 Task: In the Company ibm.com, Add note: 'Review sales pipeline and prioritize follow-up actions.'. Mark checkbox to create task to follow up ': Tomorrow'. Create task, with  description: Schedule Meeting, Add due date: In 3 Business Days; Add reminder: 30 Minutes before. Set Priority Low  and add note: Review the attached proposal before the meeting and highlight the key benefits for the client.. Logged in from softage.5@softage.net
Action: Mouse moved to (76, 51)
Screenshot: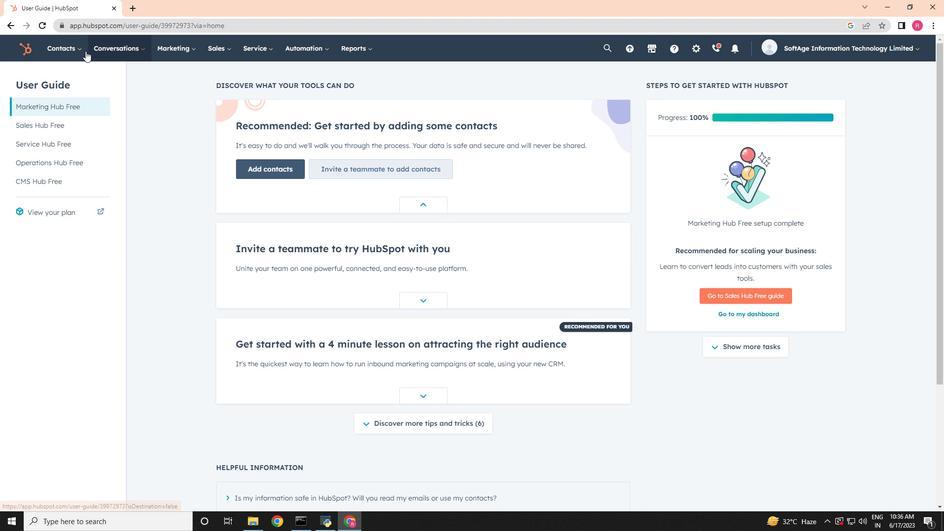 
Action: Mouse pressed left at (76, 51)
Screenshot: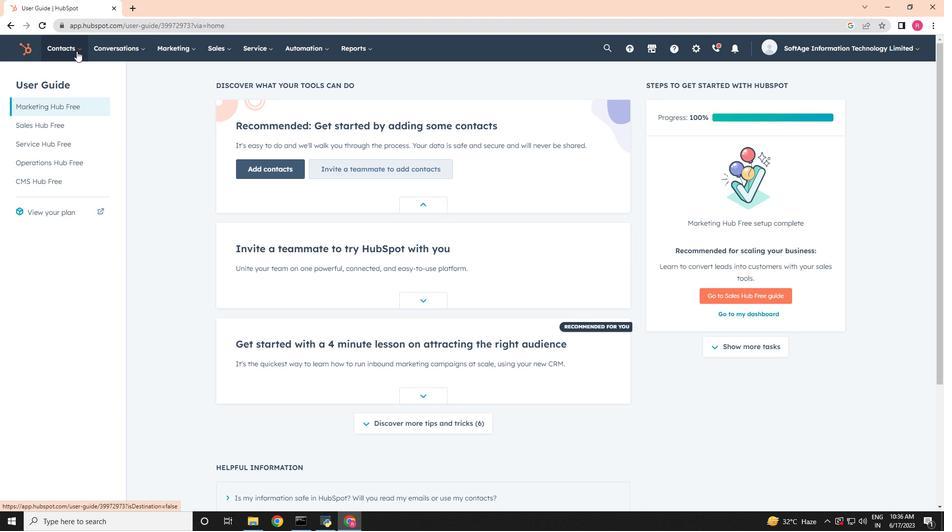 
Action: Mouse moved to (76, 92)
Screenshot: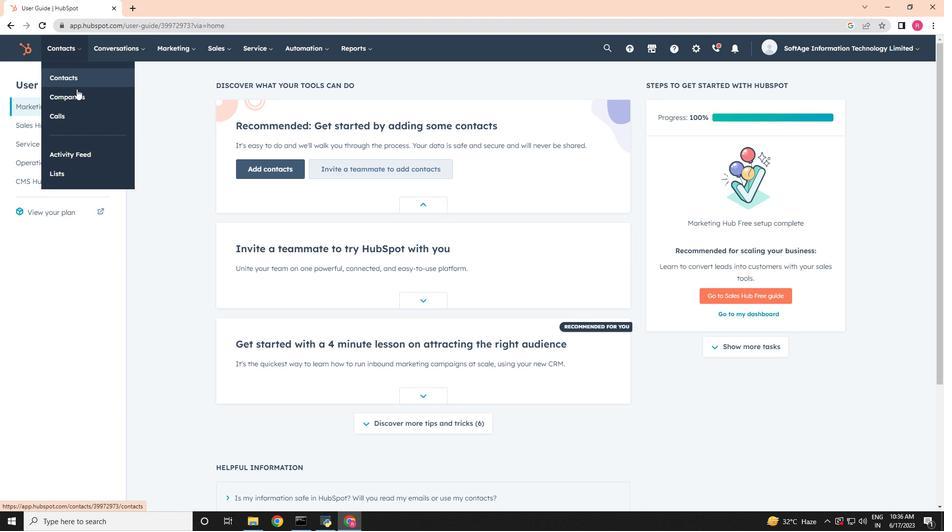 
Action: Mouse pressed left at (76, 92)
Screenshot: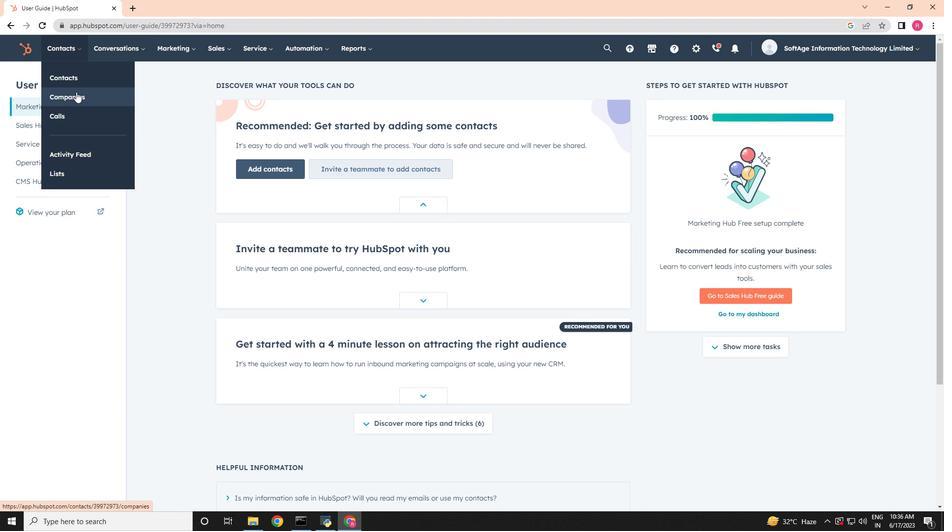 
Action: Mouse moved to (70, 161)
Screenshot: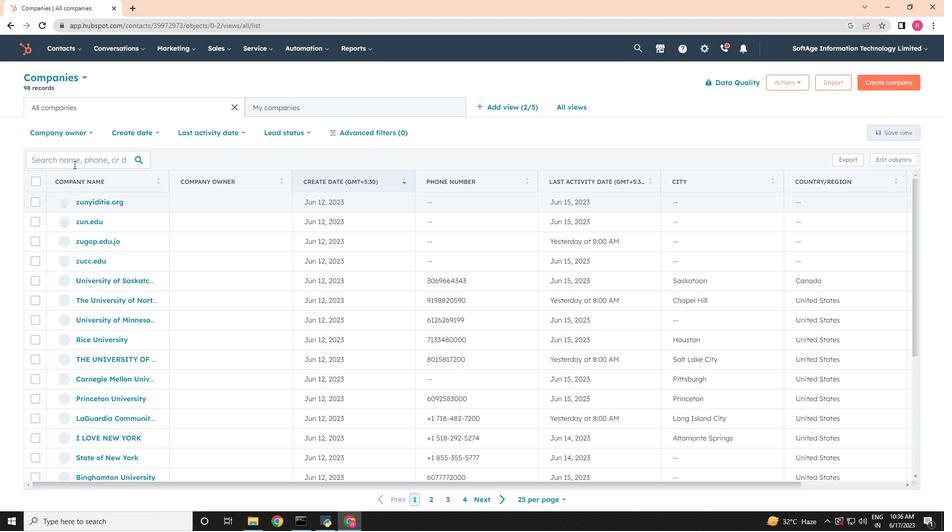 
Action: Mouse pressed left at (70, 161)
Screenshot: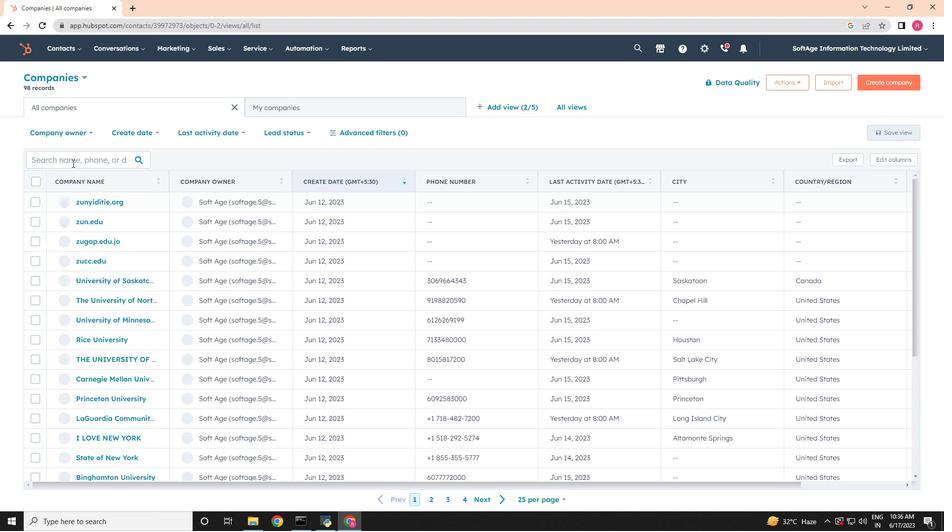 
Action: Key pressed ibm.com
Screenshot: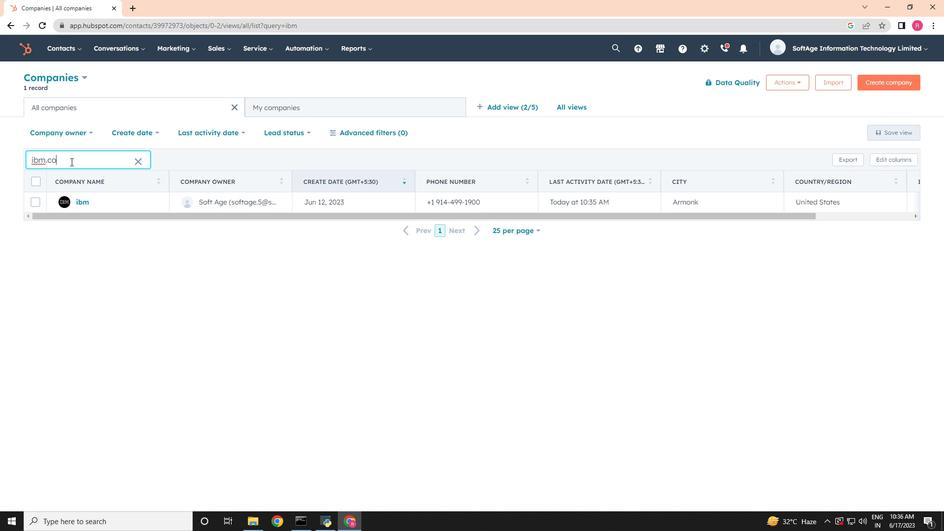 
Action: Mouse moved to (78, 202)
Screenshot: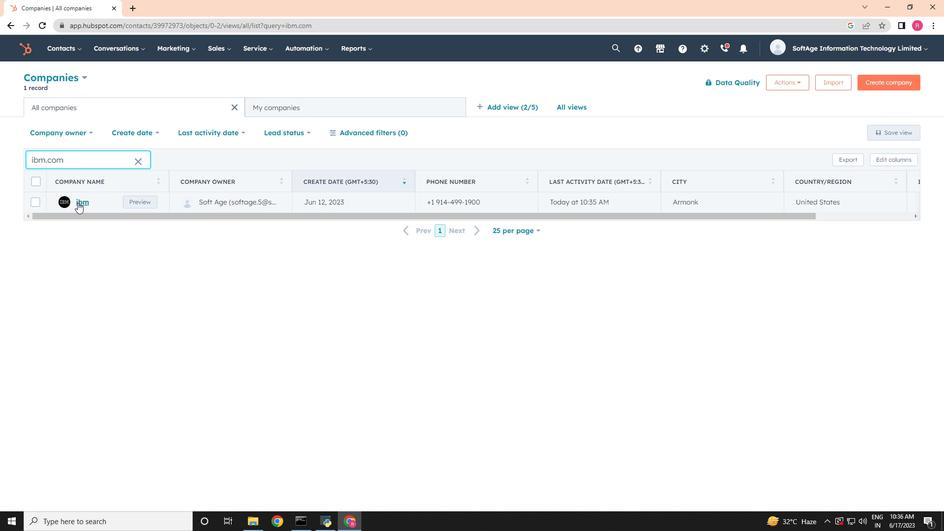 
Action: Mouse pressed left at (78, 202)
Screenshot: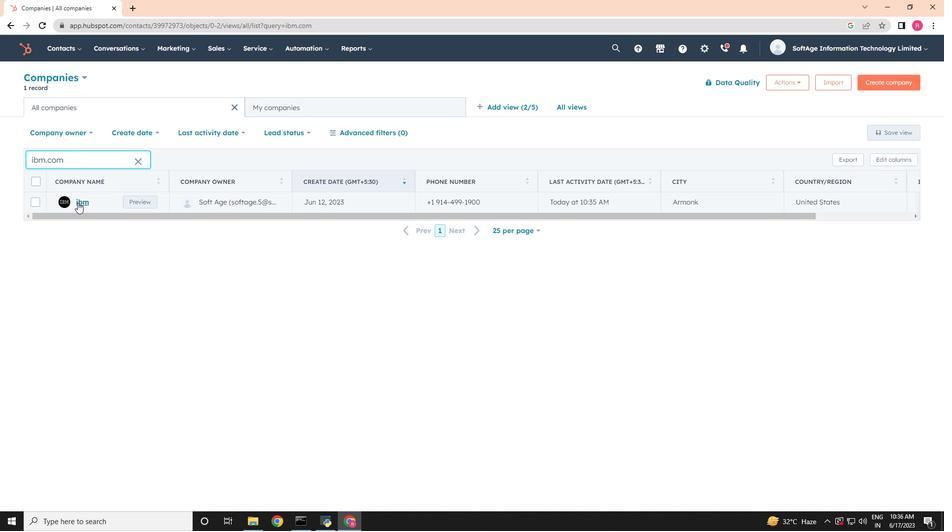 
Action: Mouse moved to (39, 175)
Screenshot: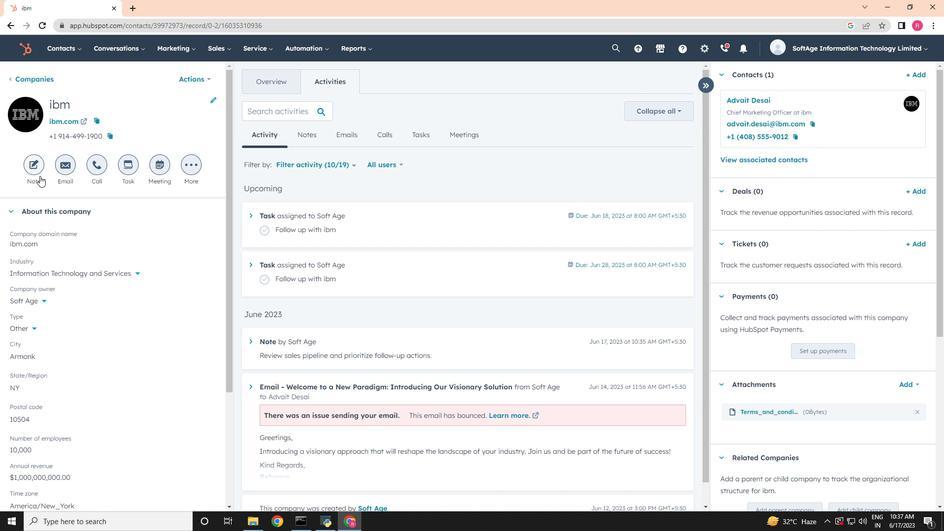 
Action: Mouse pressed left at (39, 175)
Screenshot: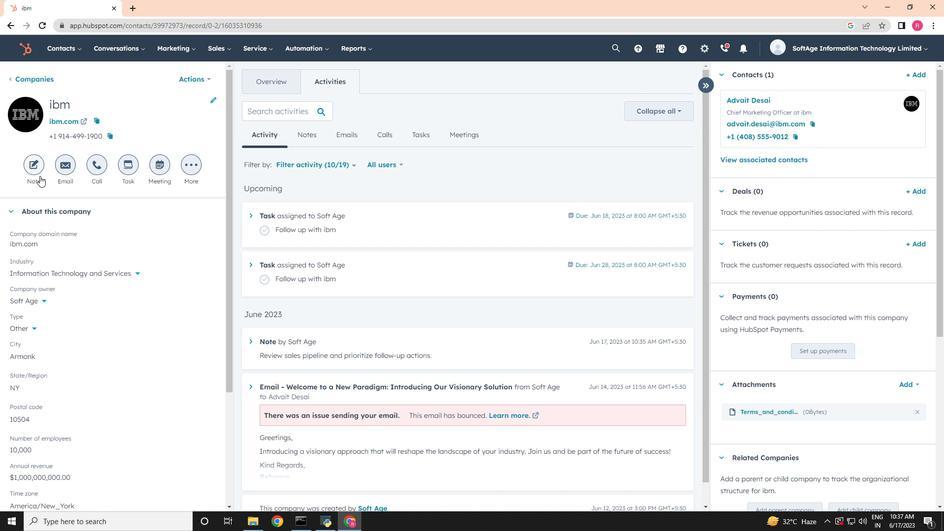 
Action: Mouse moved to (594, 399)
Screenshot: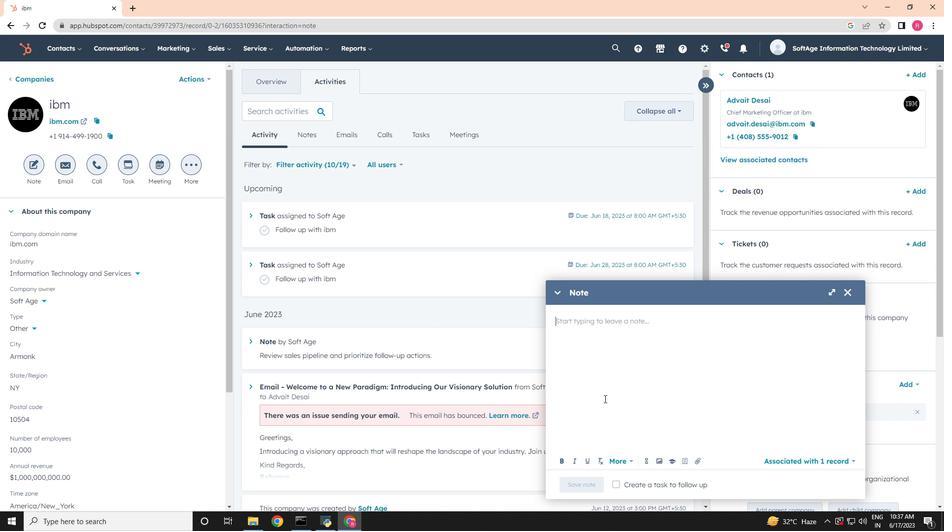 
Action: Key pressed <Key.shift>Review<Key.space>sales<Key.space>pipeline<Key.space>and<Key.space>prioritize<Key.space>follow<Key.space><Key.backspace>-up<Key.space>actions.
Screenshot: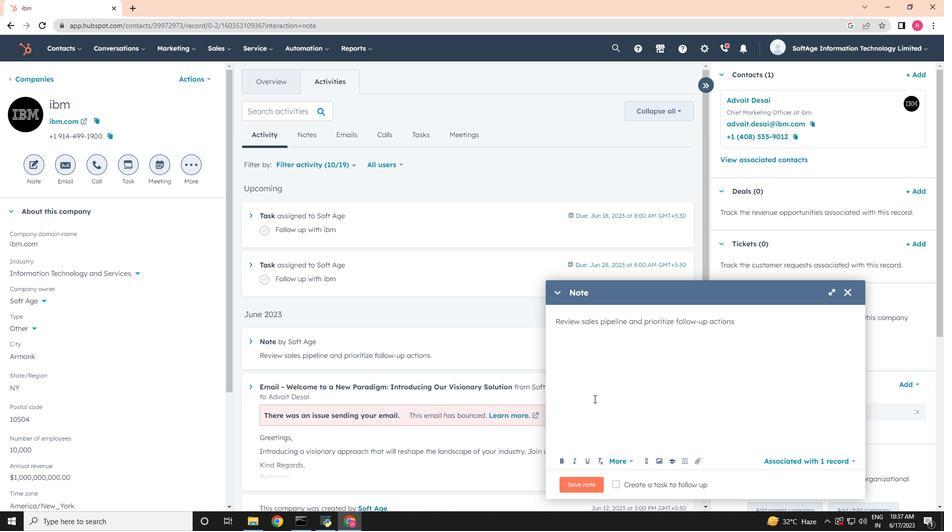 
Action: Mouse moved to (615, 485)
Screenshot: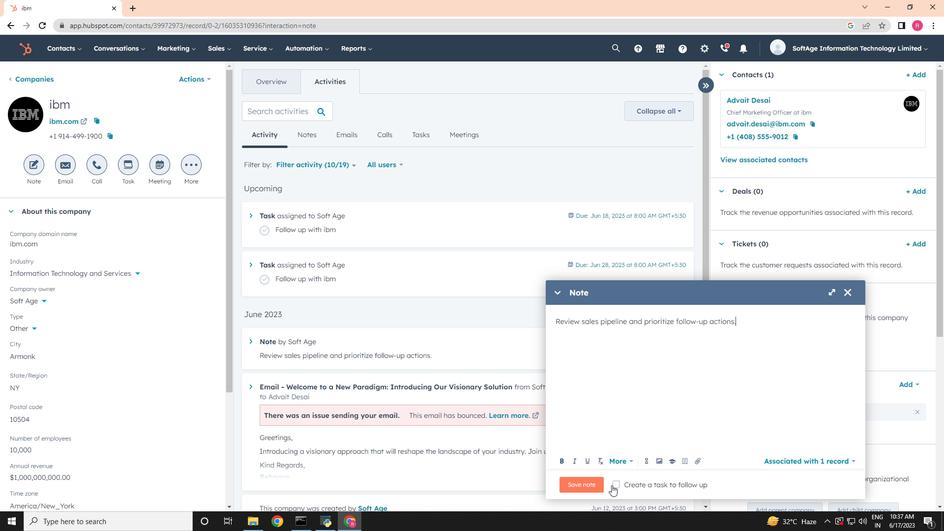 
Action: Mouse pressed left at (615, 485)
Screenshot: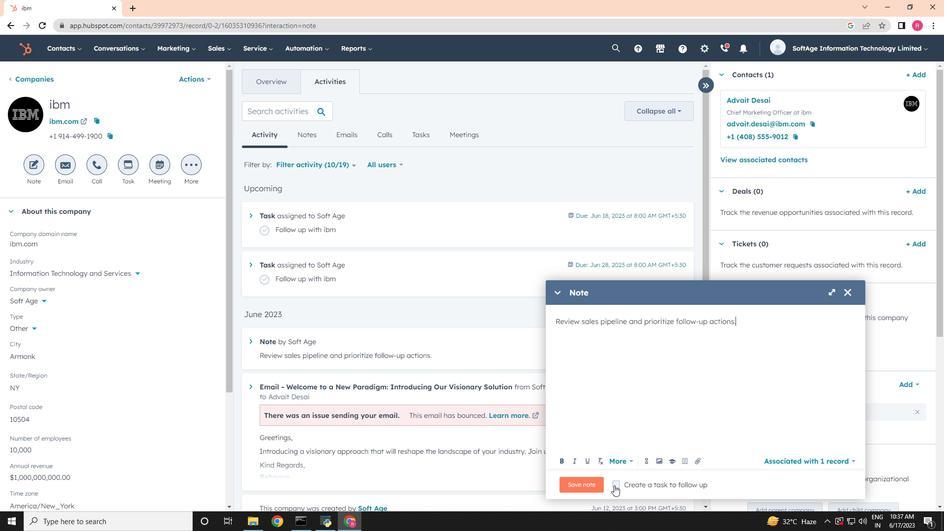 
Action: Mouse moved to (735, 485)
Screenshot: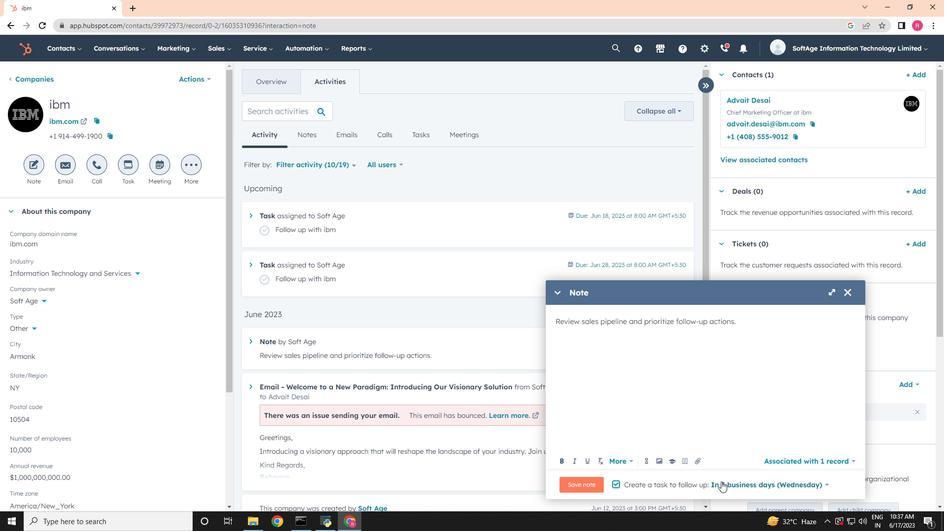 
Action: Mouse pressed left at (735, 485)
Screenshot: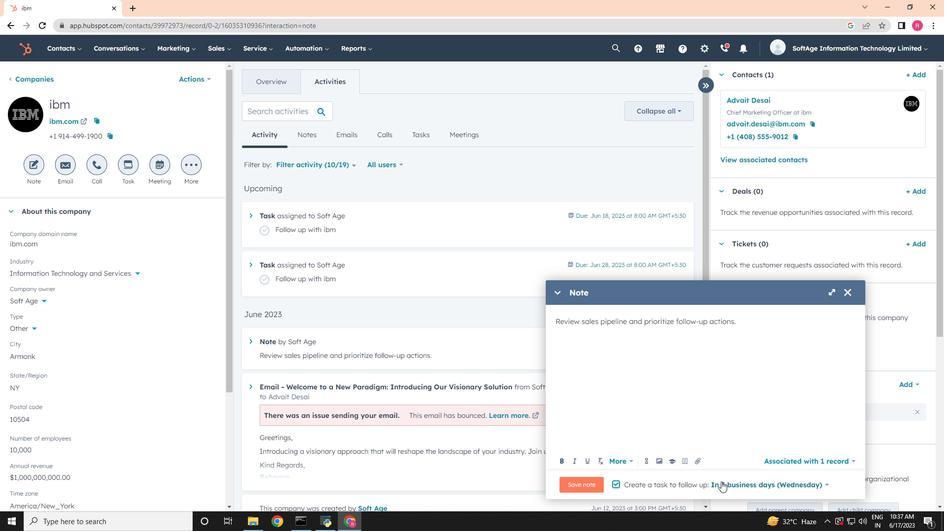 
Action: Mouse moved to (755, 413)
Screenshot: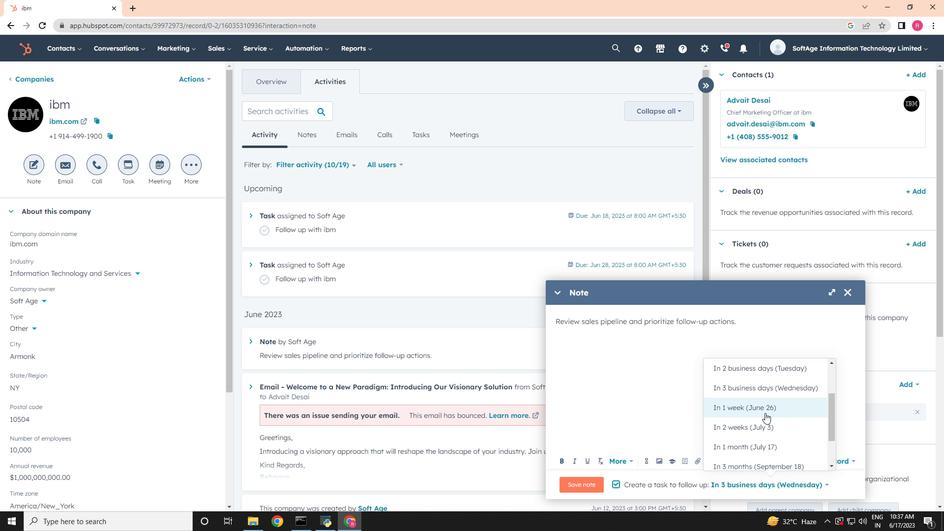 
Action: Mouse scrolled (755, 413) with delta (0, 0)
Screenshot: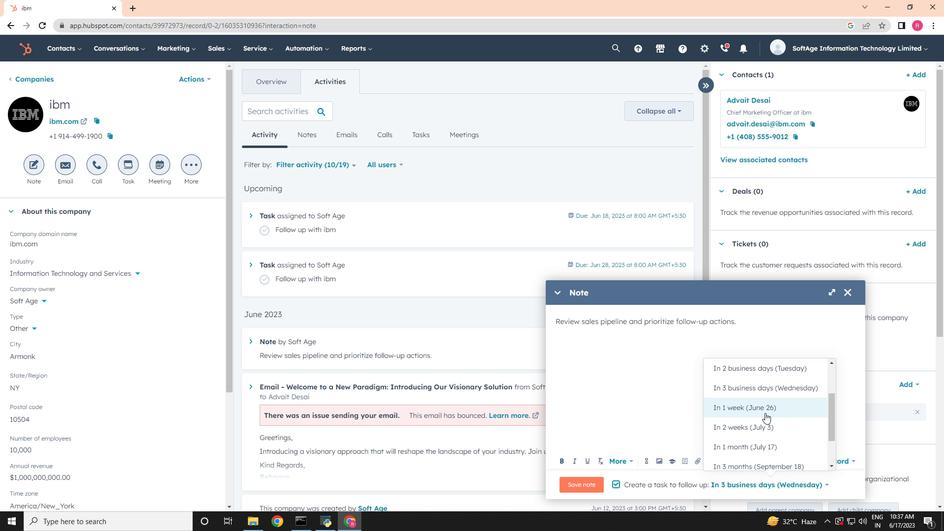 
Action: Mouse scrolled (755, 413) with delta (0, 0)
Screenshot: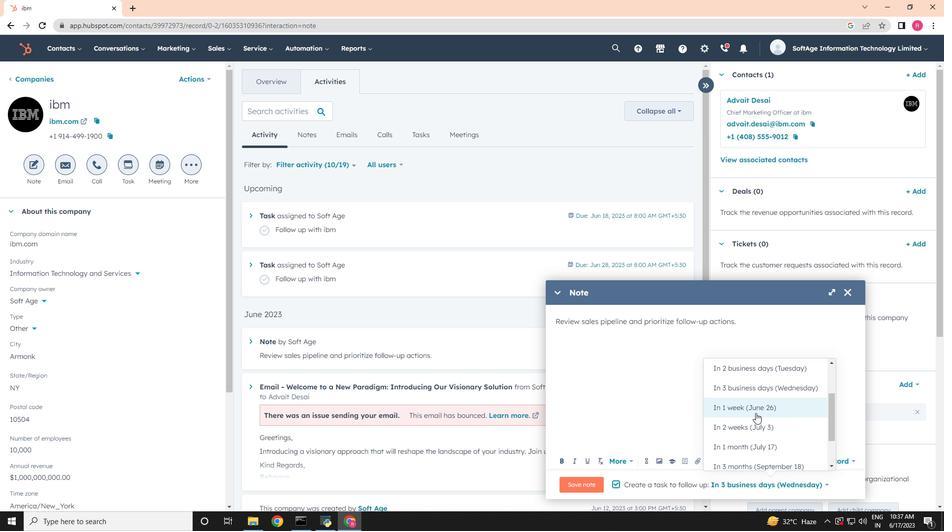 
Action: Mouse scrolled (755, 413) with delta (0, 0)
Screenshot: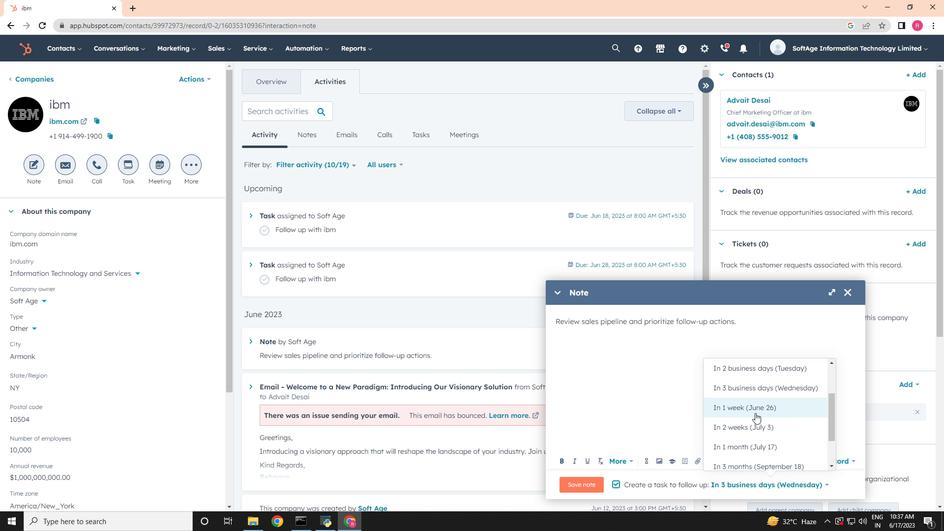 
Action: Mouse scrolled (755, 413) with delta (0, 0)
Screenshot: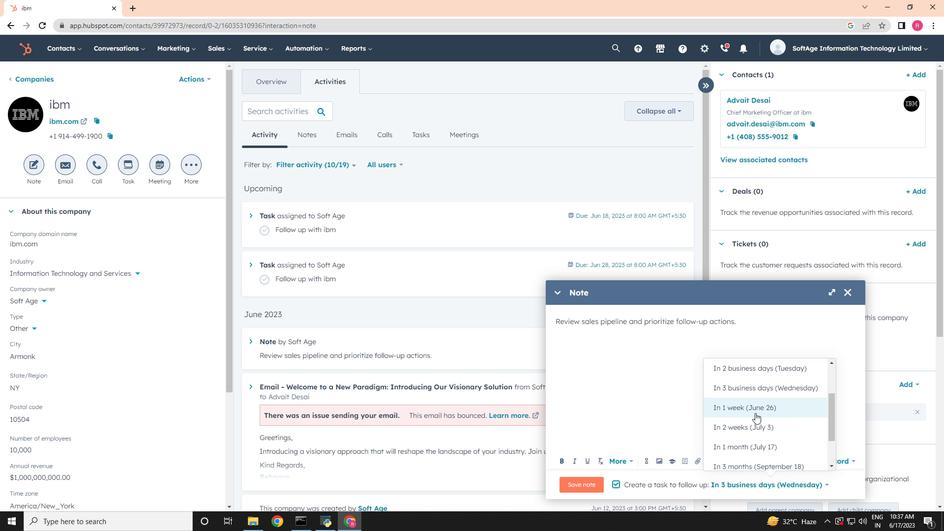 
Action: Mouse moved to (737, 394)
Screenshot: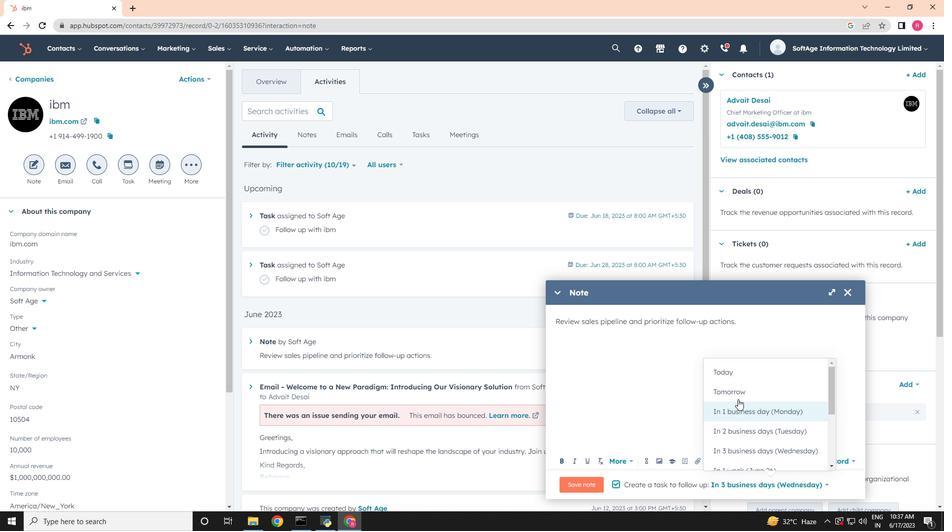 
Action: Mouse pressed left at (737, 394)
Screenshot: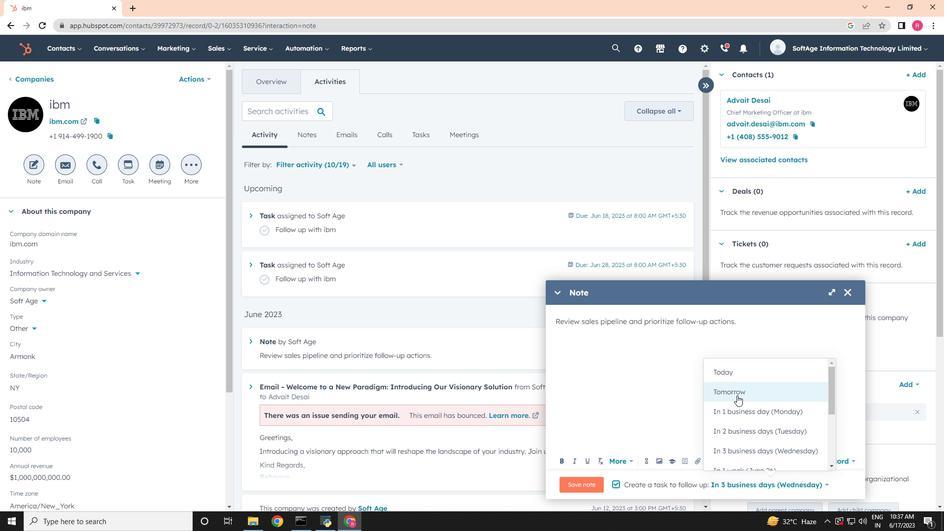
Action: Mouse moved to (567, 483)
Screenshot: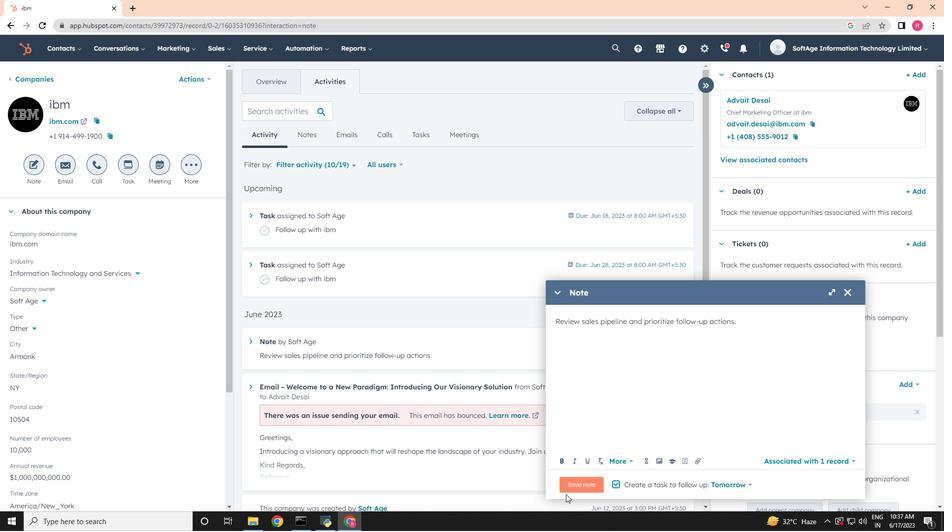 
Action: Mouse pressed left at (567, 483)
Screenshot: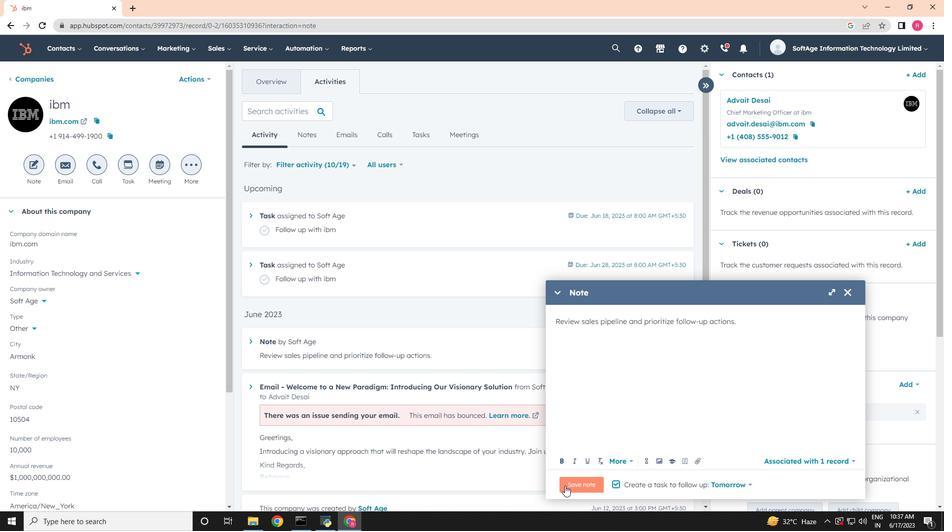 
Action: Mouse moved to (134, 170)
Screenshot: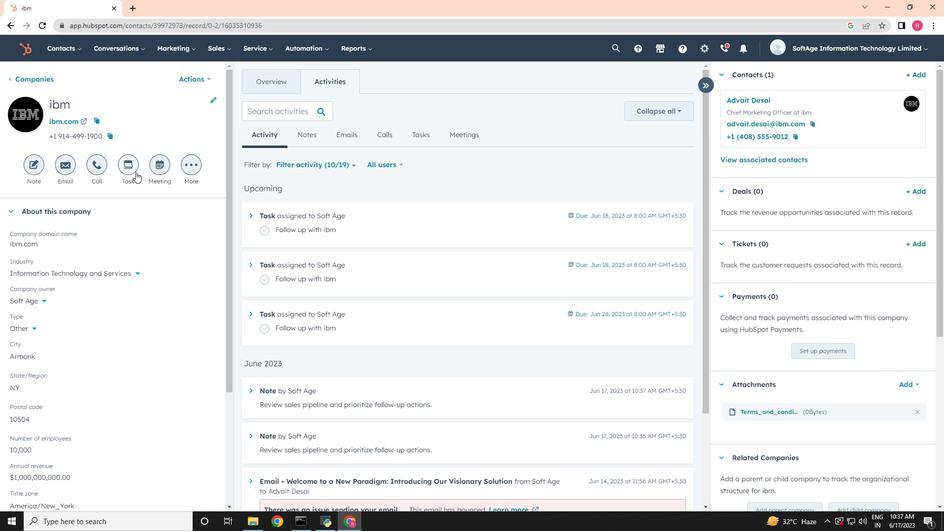 
Action: Mouse pressed left at (134, 170)
Screenshot: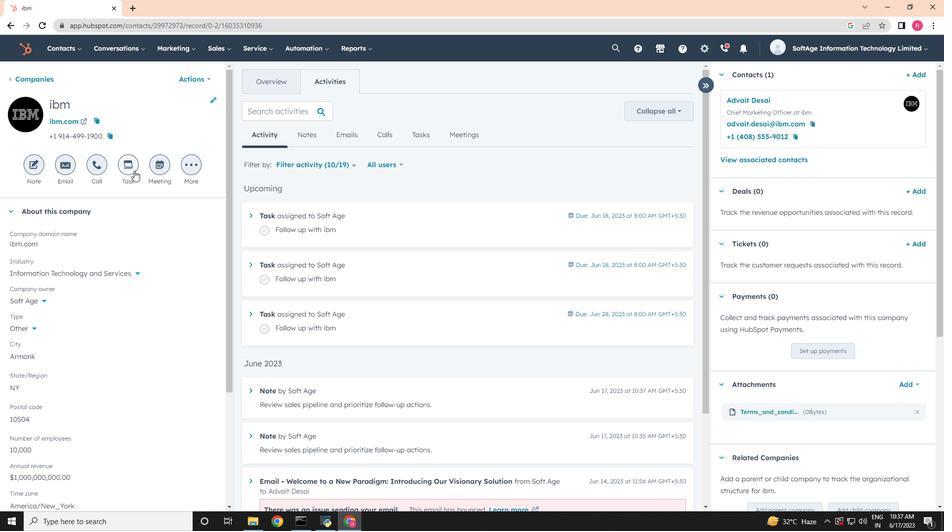 
Action: Mouse moved to (608, 279)
Screenshot: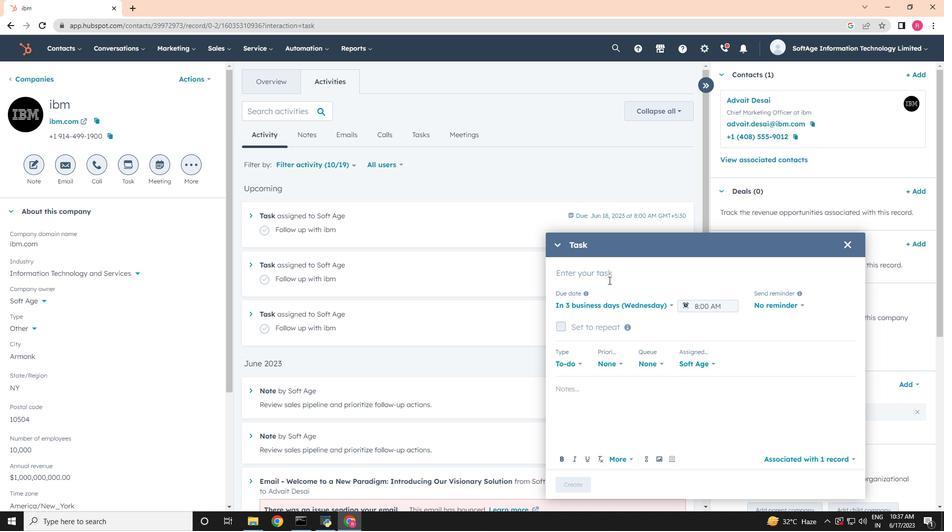 
Action: Key pressed <Key.shift>Schedule<Key.space><Key.shift>Meeting<Key.space>
Screenshot: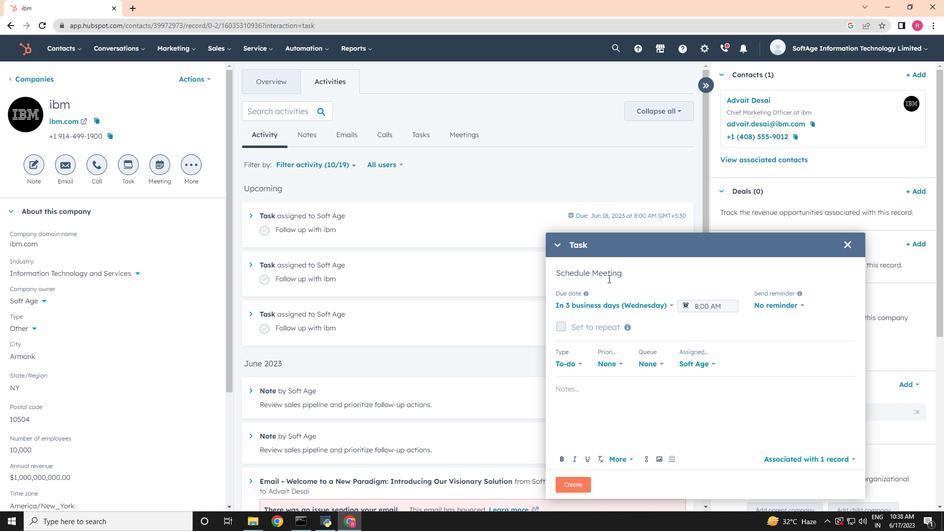 
Action: Mouse moved to (632, 299)
Screenshot: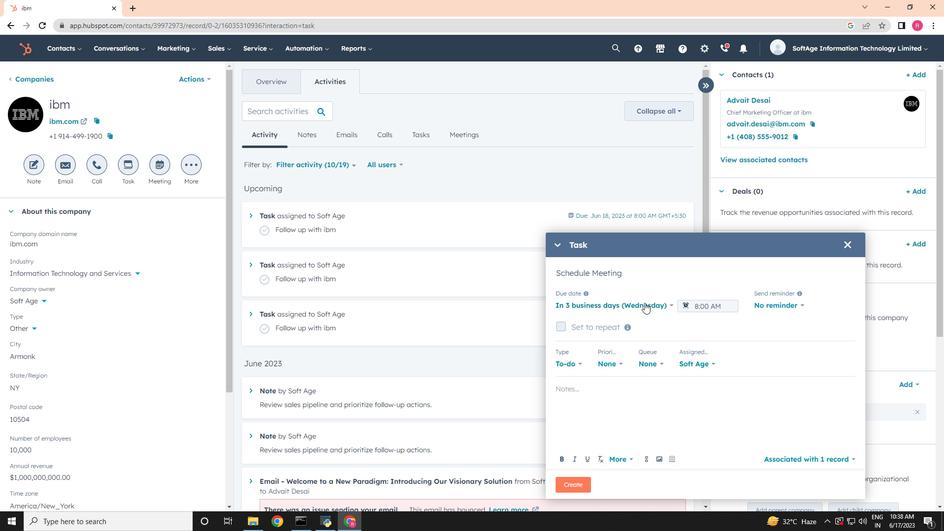 
Action: Mouse pressed left at (632, 299)
Screenshot: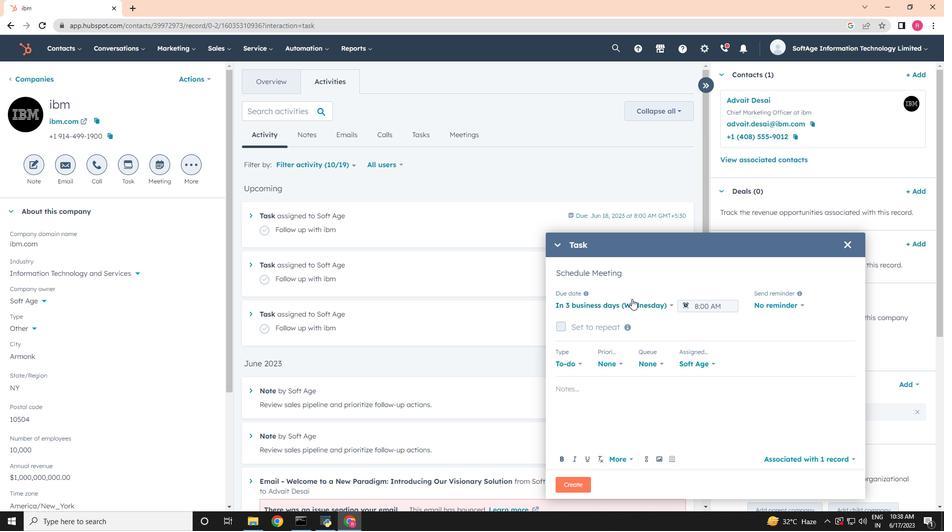 
Action: Mouse moved to (626, 344)
Screenshot: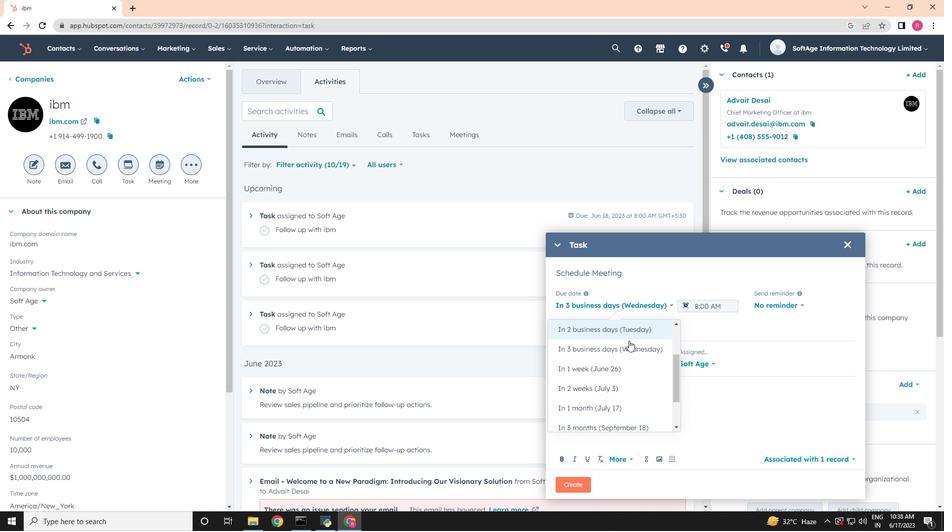 
Action: Mouse pressed left at (626, 344)
Screenshot: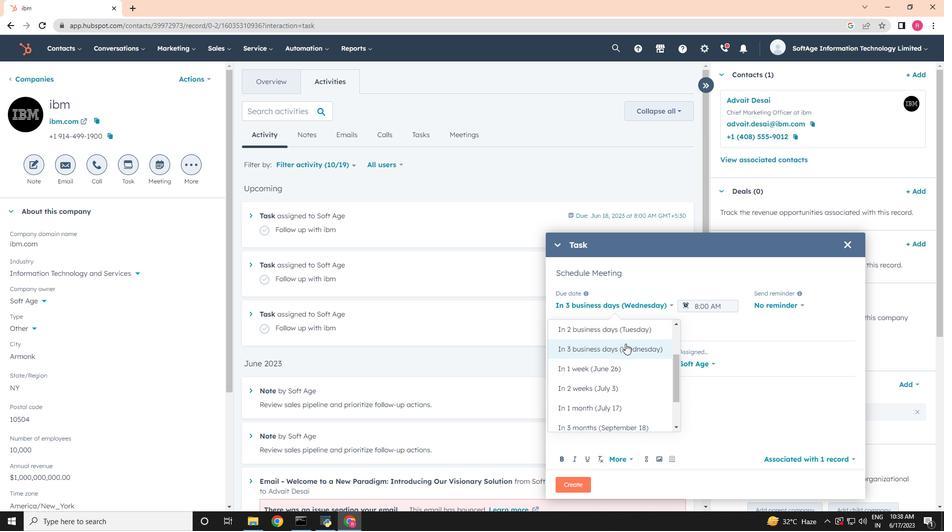 
Action: Mouse moved to (767, 307)
Screenshot: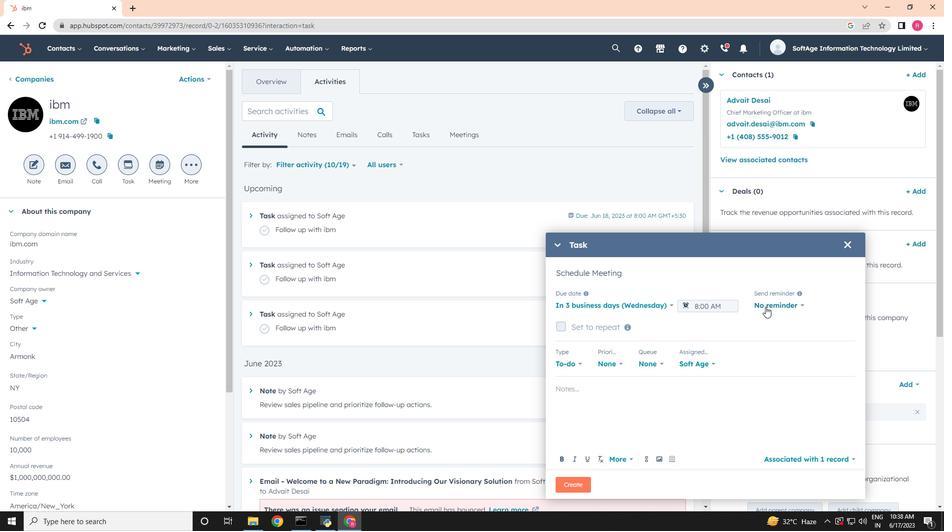 
Action: Mouse pressed left at (767, 307)
Screenshot: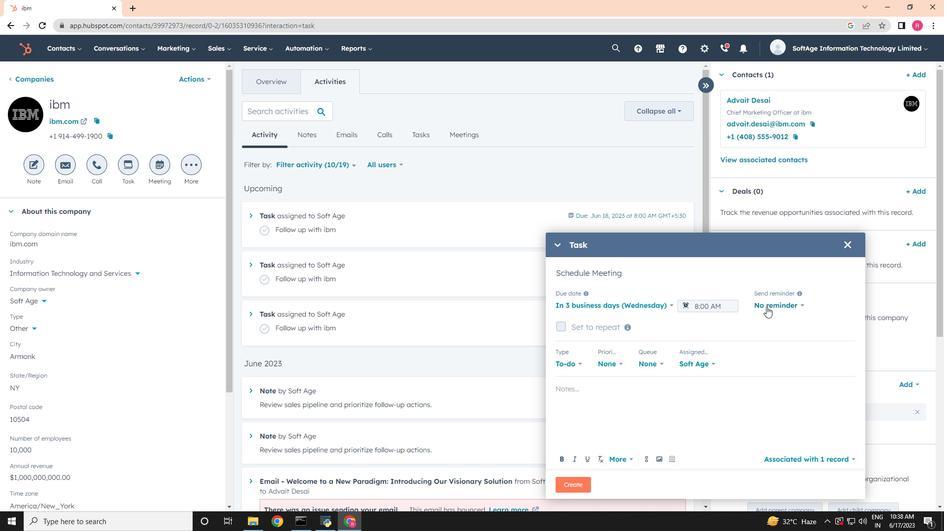 
Action: Mouse moved to (760, 366)
Screenshot: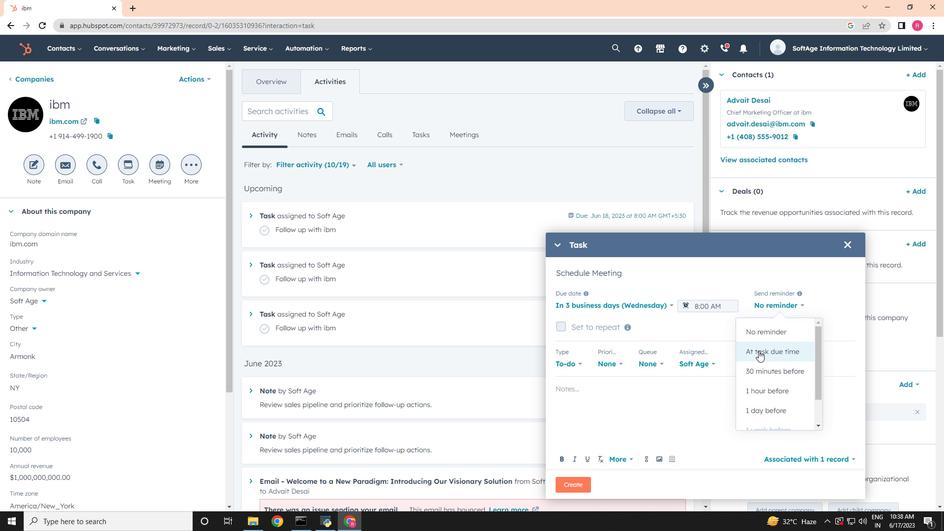 
Action: Mouse pressed left at (760, 366)
Screenshot: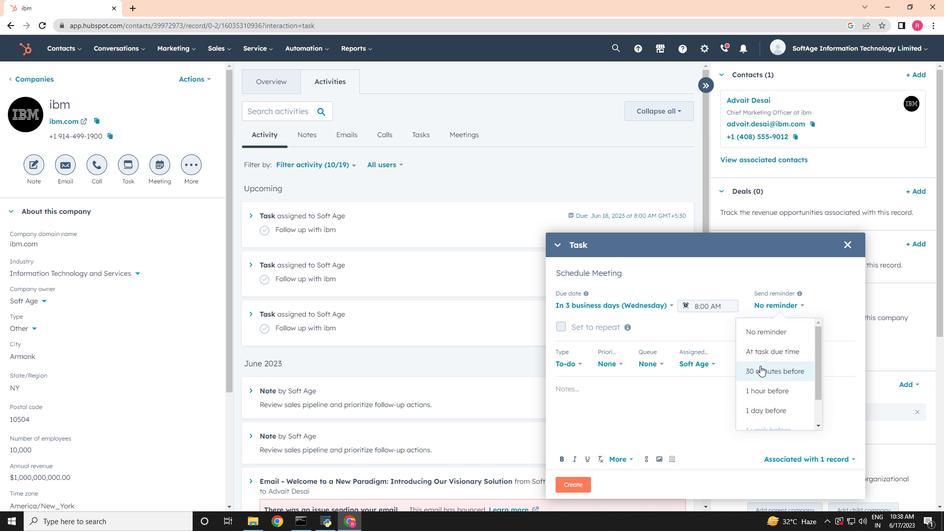 
Action: Mouse moved to (613, 363)
Screenshot: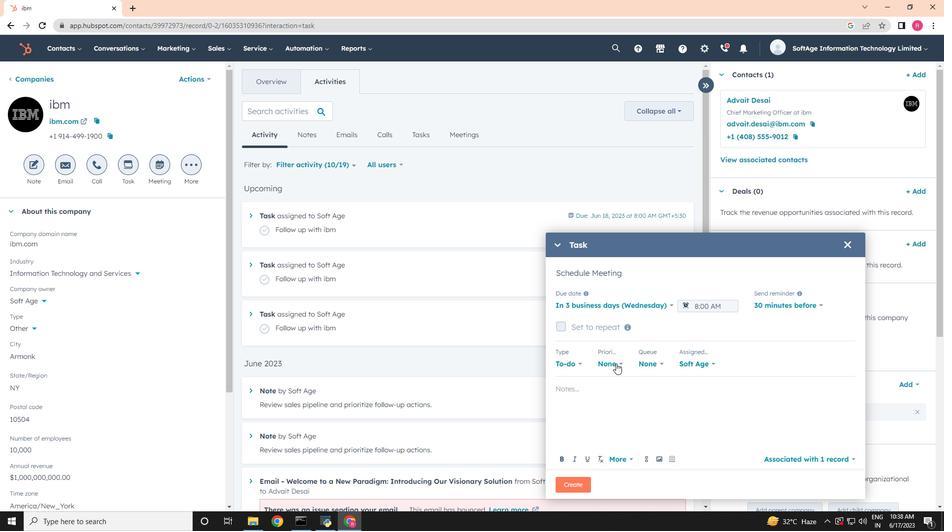 
Action: Mouse pressed left at (613, 363)
Screenshot: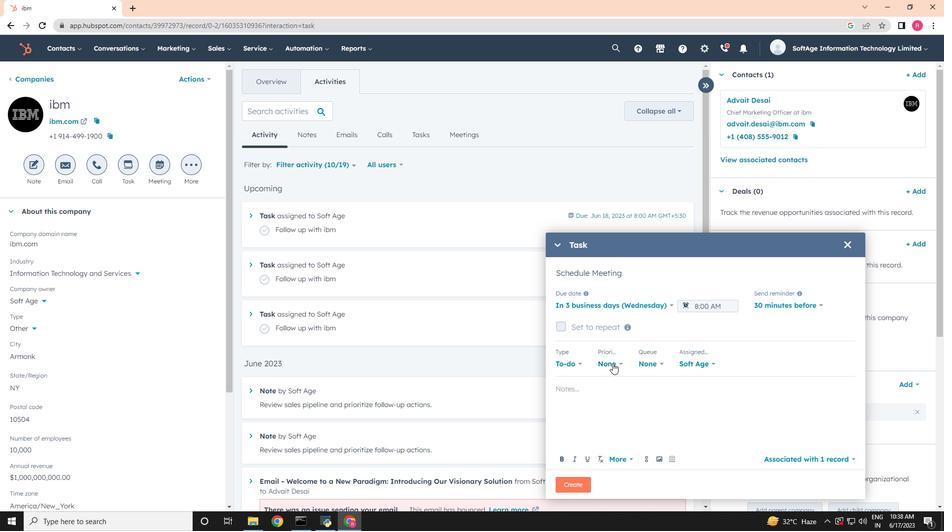 
Action: Mouse moved to (600, 408)
Screenshot: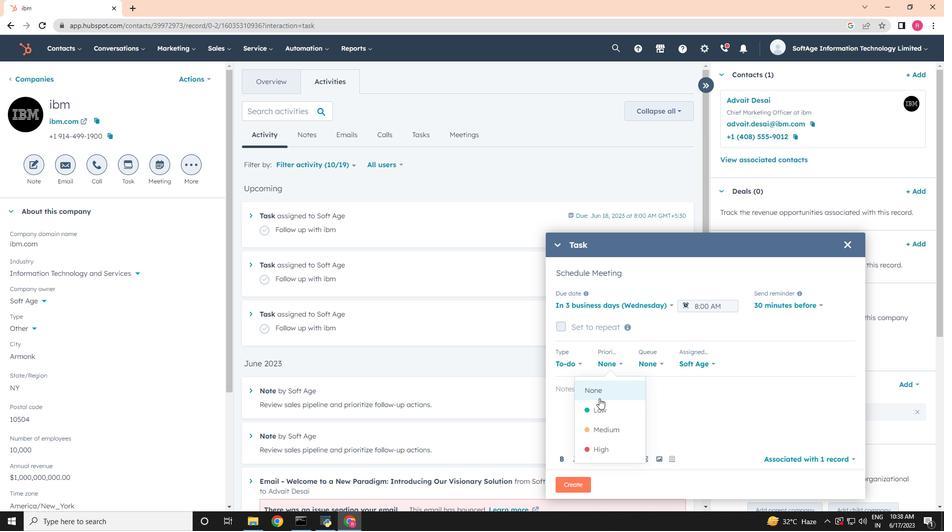 
Action: Mouse pressed left at (600, 408)
Screenshot: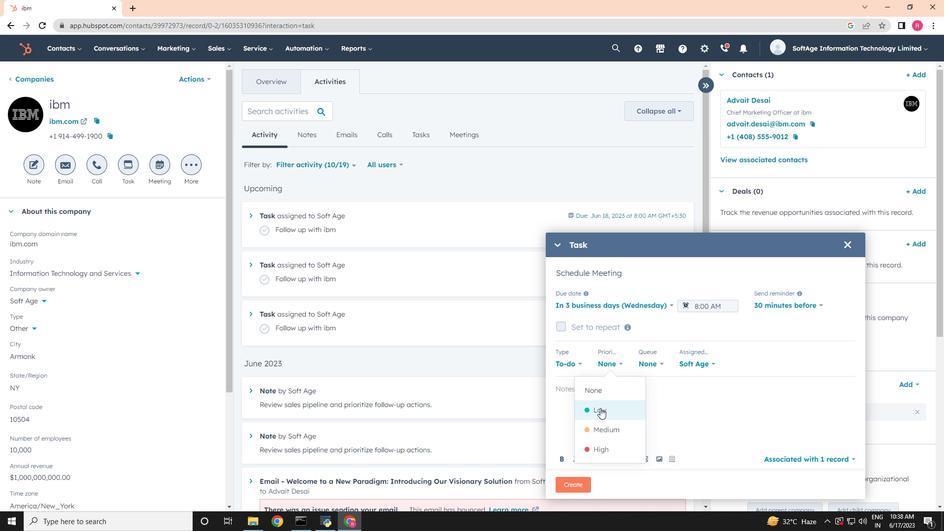 
Action: Mouse moved to (580, 388)
Screenshot: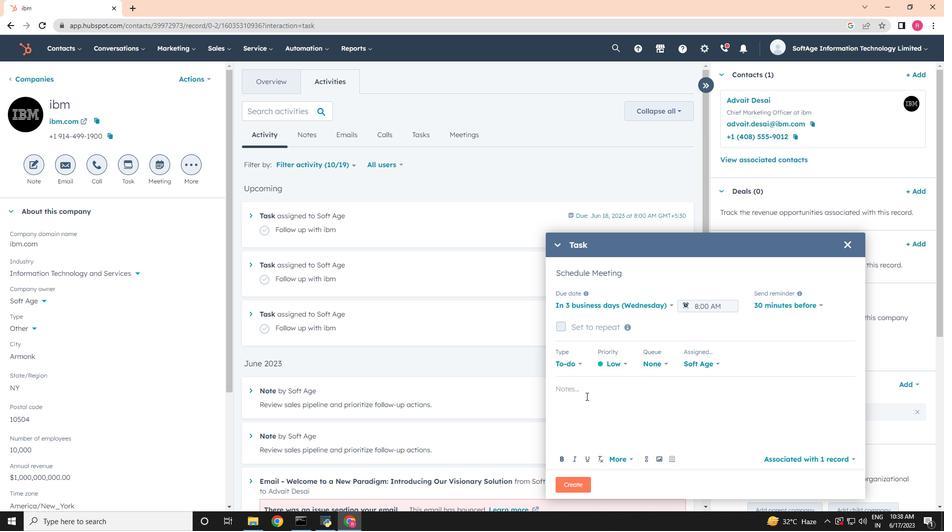 
Action: Mouse pressed left at (580, 388)
Screenshot: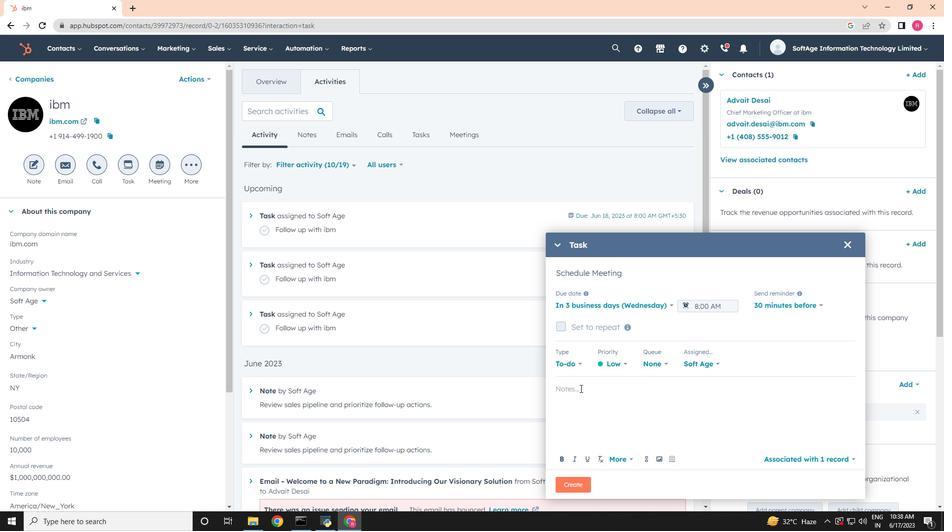 
Action: Key pressed <Key.shift>Review<Key.space>the<Key.space>attached<Key.space>proposal<Key.space>beg<Key.backspace>fore<Key.space>the<Key.space>meeting<Key.space>and<Key.space>highlight<Key.space>the<Key.space>key<Key.space>benefits<Key.space>for<Key.space>the<Key.space>client.
Screenshot: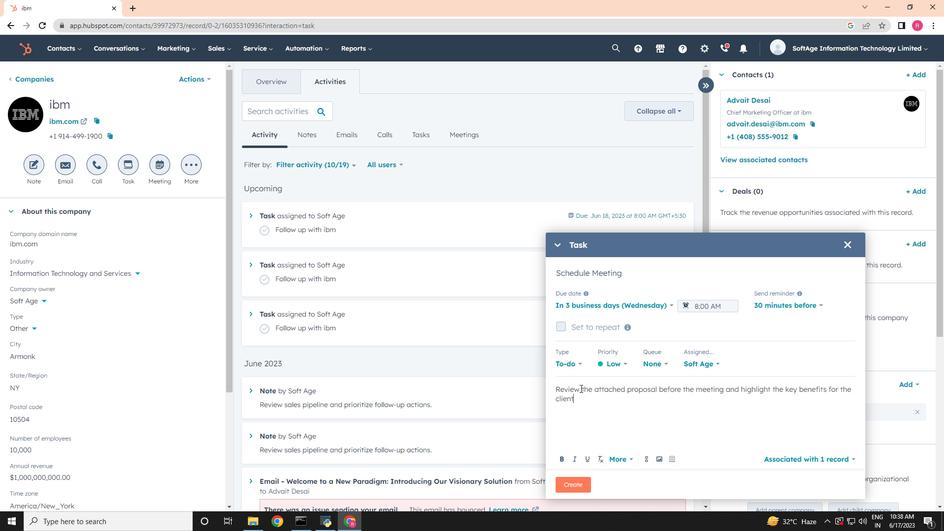 
Action: Mouse moved to (578, 483)
Screenshot: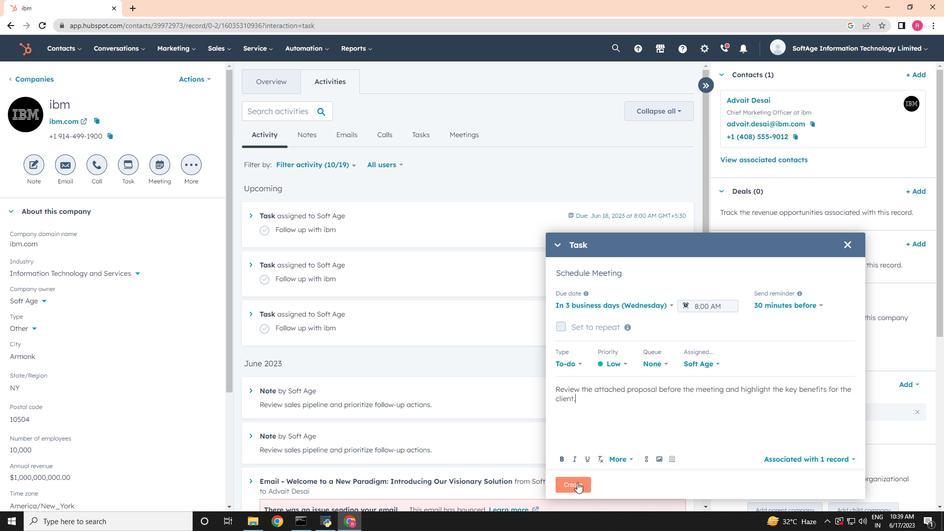 
Action: Mouse pressed left at (578, 483)
Screenshot: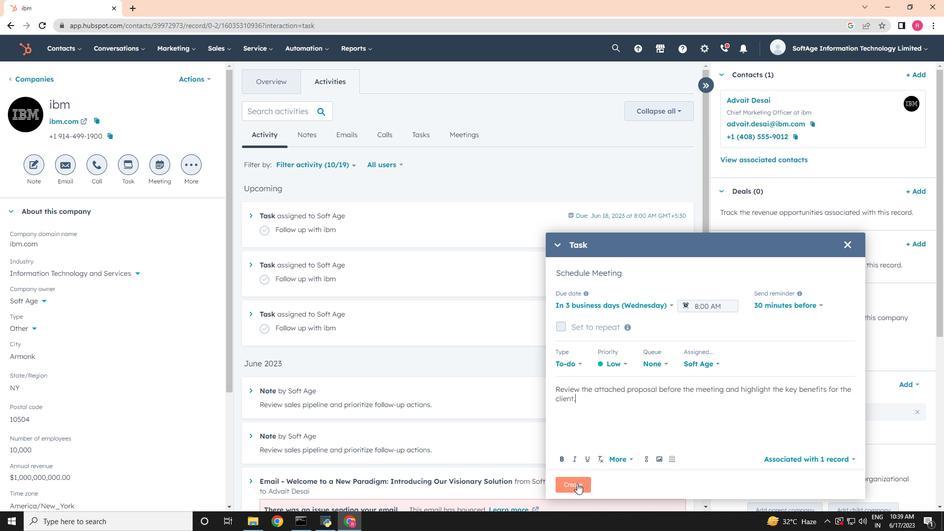 
Action: Mouse moved to (575, 483)
Screenshot: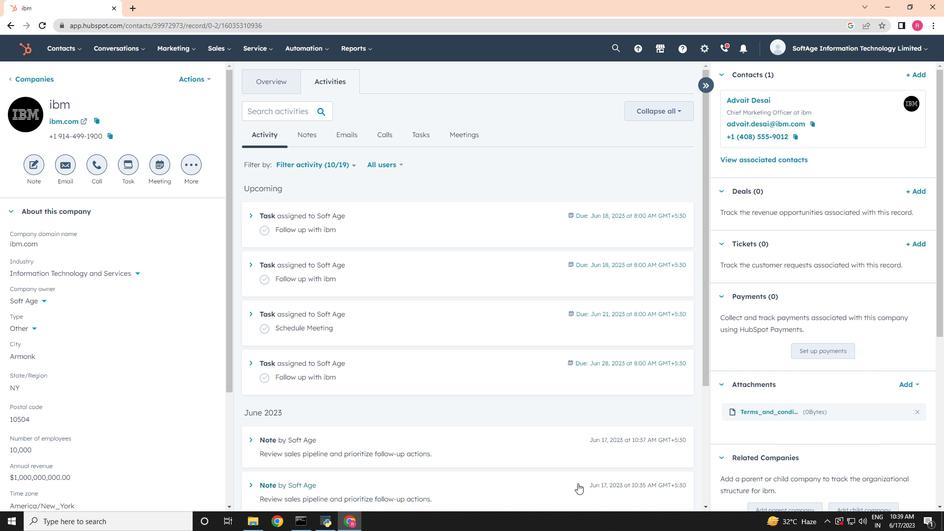 
